 Task: Move all emails   from aakash.mishra@softage.net from folder Inbox to folder Archive
Action: Mouse moved to (574, 86)
Screenshot: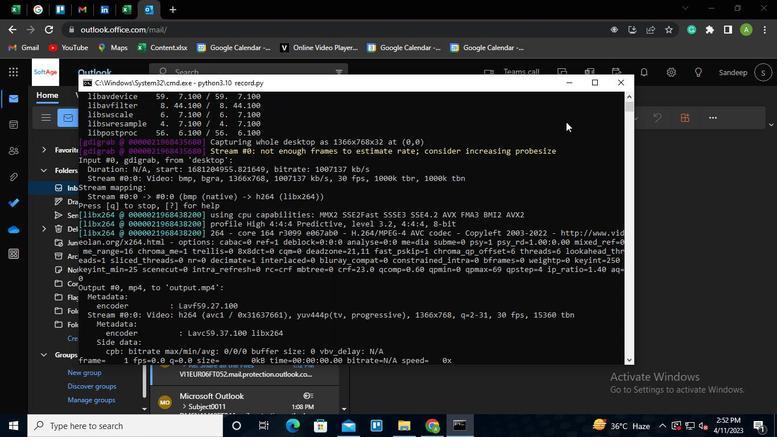 
Action: Mouse pressed left at (574, 86)
Screenshot: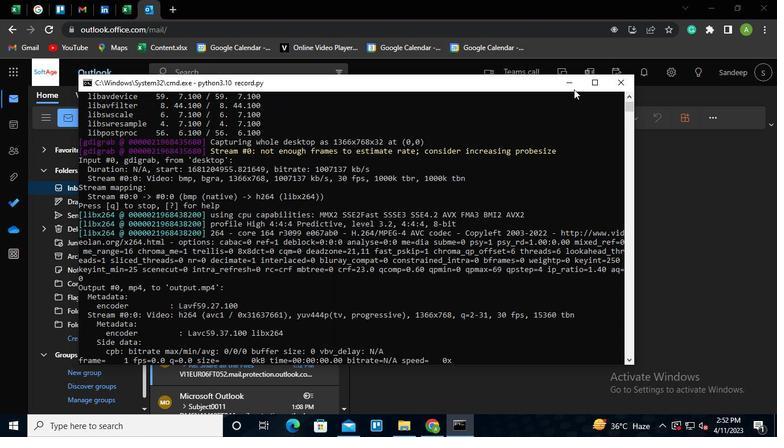 
Action: Mouse moved to (283, 67)
Screenshot: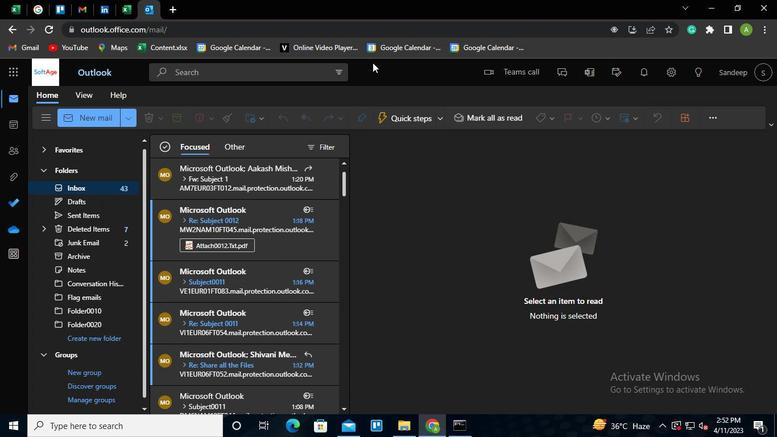 
Action: Mouse pressed left at (283, 67)
Screenshot: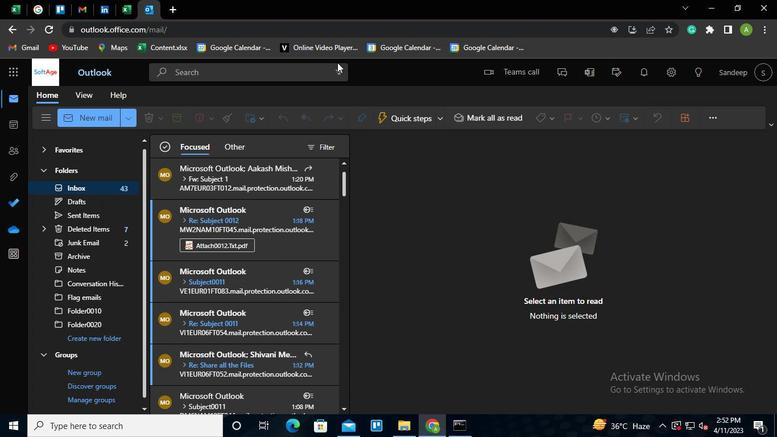 
Action: Mouse moved to (444, 66)
Screenshot: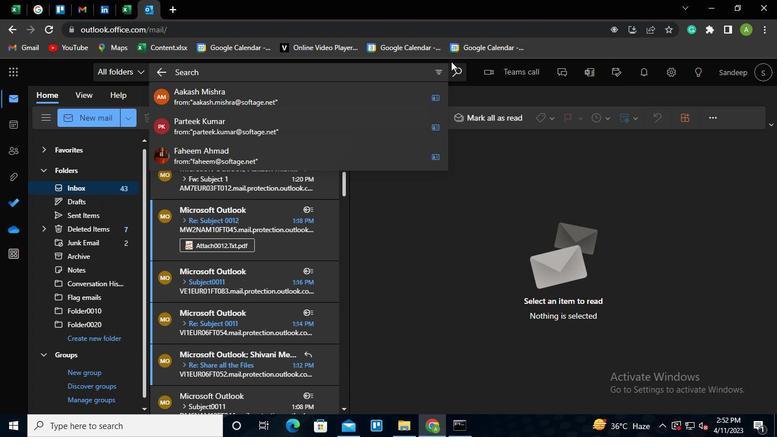
Action: Mouse pressed left at (444, 66)
Screenshot: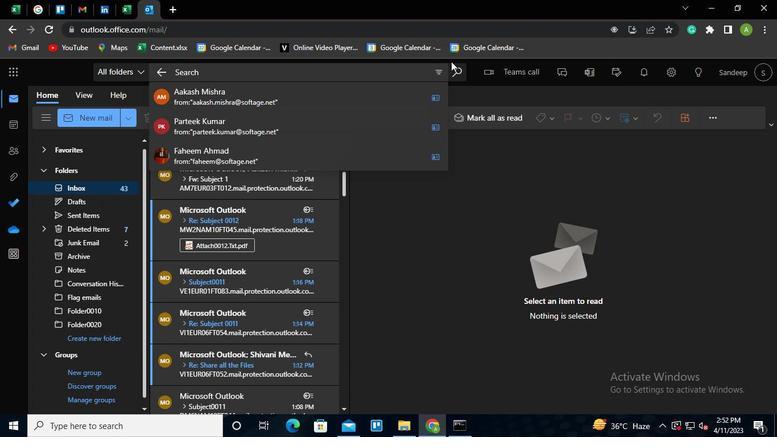 
Action: Mouse moved to (264, 130)
Screenshot: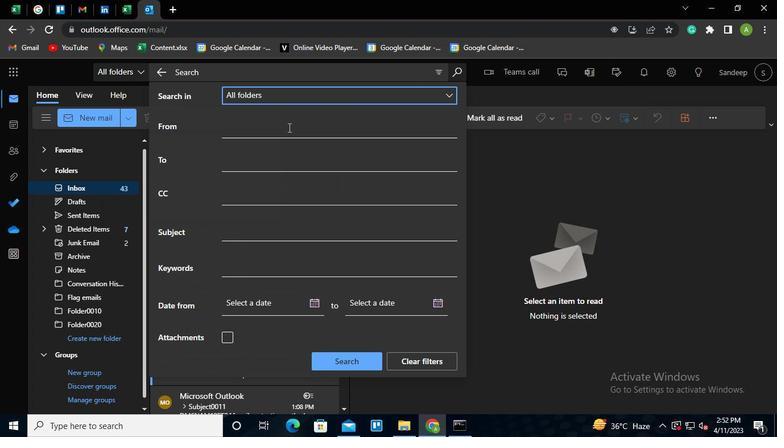 
Action: Mouse pressed left at (264, 130)
Screenshot: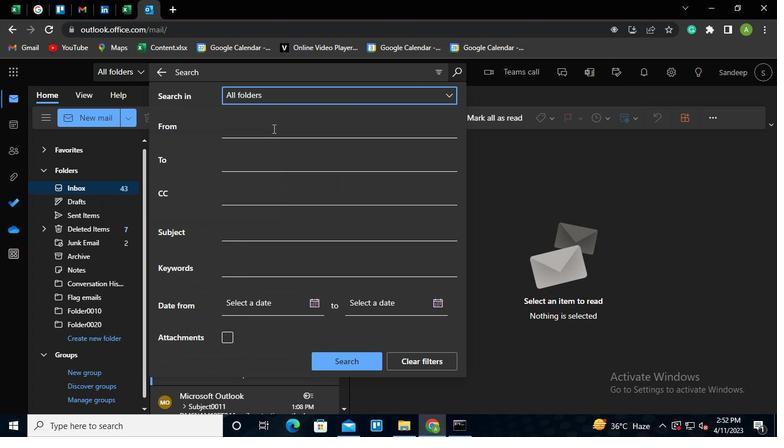 
Action: Mouse moved to (258, 92)
Screenshot: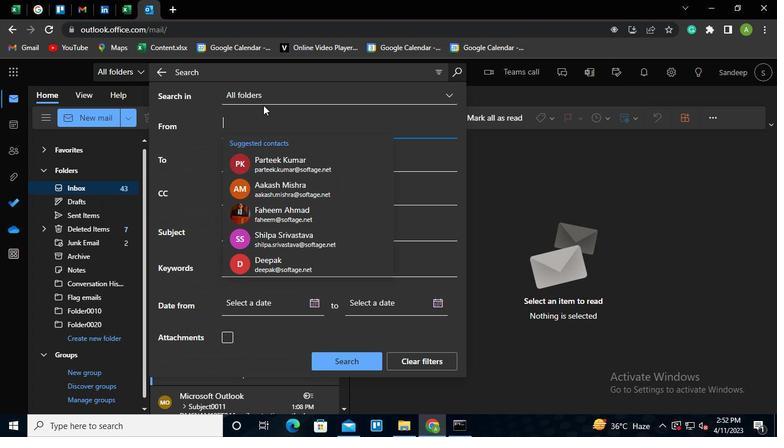 
Action: Mouse pressed left at (258, 92)
Screenshot: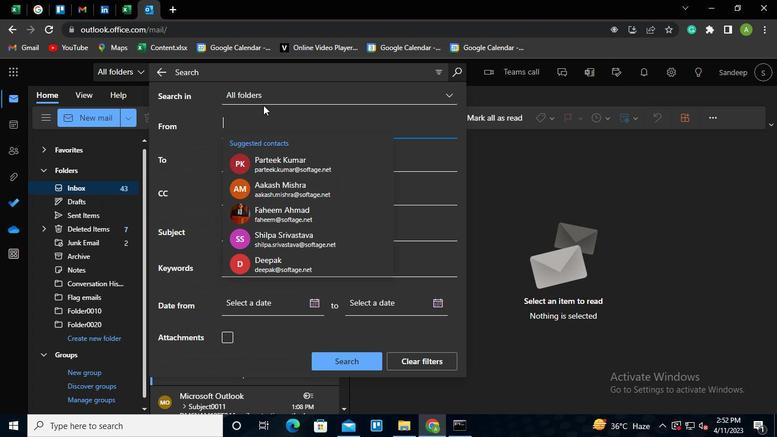 
Action: Mouse moved to (251, 129)
Screenshot: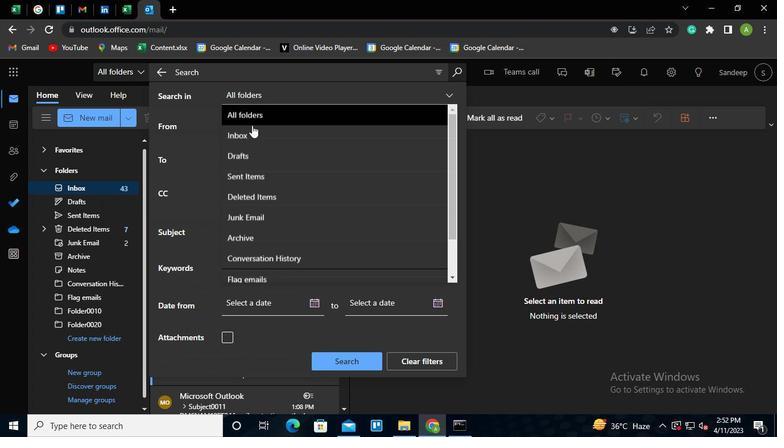 
Action: Mouse pressed left at (251, 129)
Screenshot: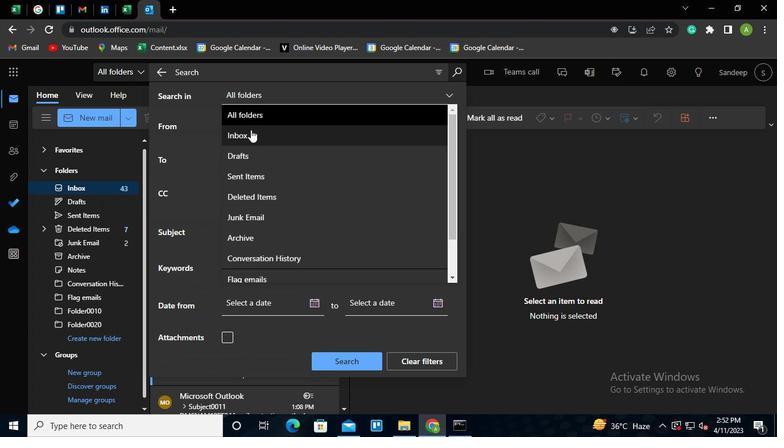 
Action: Mouse moved to (236, 129)
Screenshot: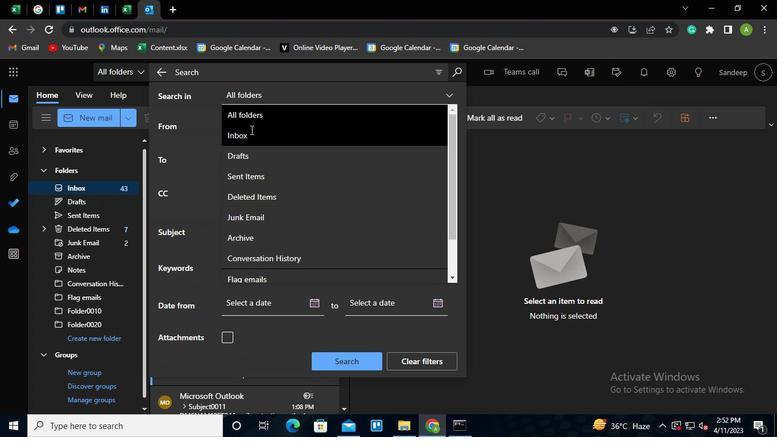 
Action: Mouse pressed left at (236, 129)
Screenshot: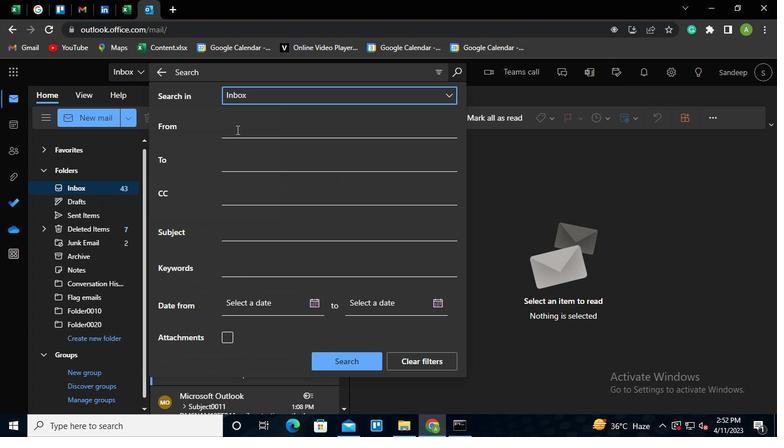 
Action: Mouse moved to (261, 189)
Screenshot: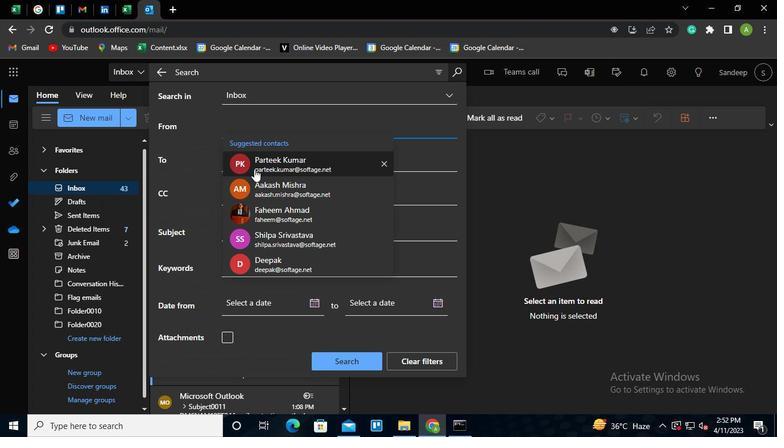 
Action: Mouse pressed left at (261, 189)
Screenshot: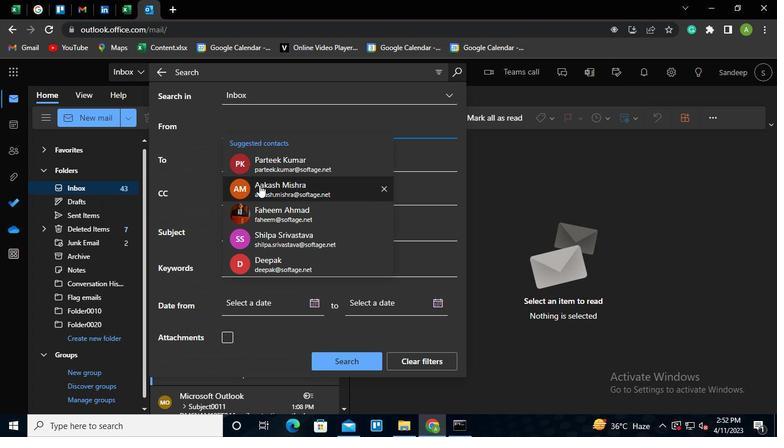 
Action: Mouse moved to (350, 365)
Screenshot: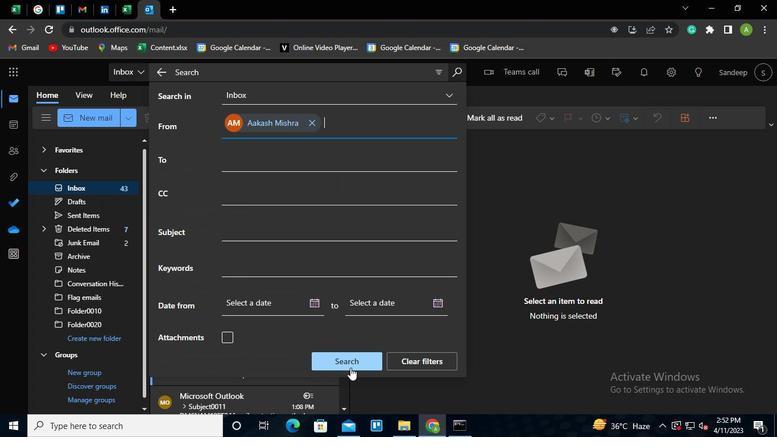 
Action: Mouse pressed left at (350, 365)
Screenshot: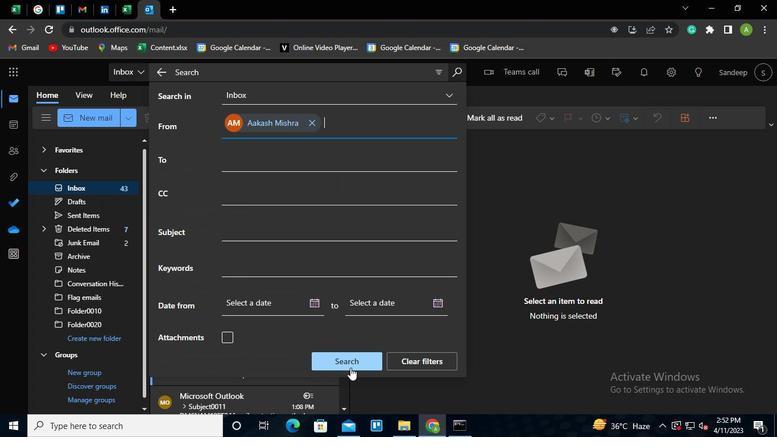 
Action: Mouse moved to (169, 196)
Screenshot: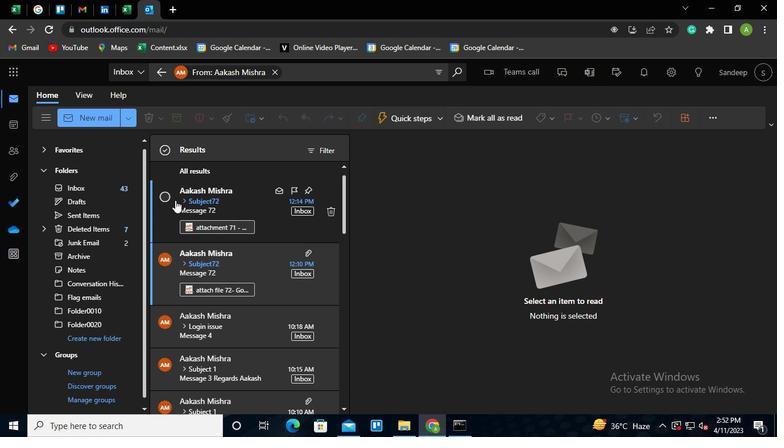
Action: Mouse pressed left at (169, 196)
Screenshot: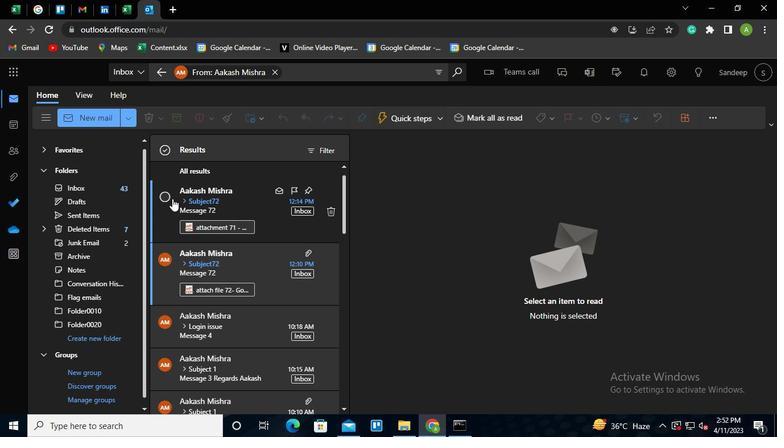
Action: Mouse moved to (163, 260)
Screenshot: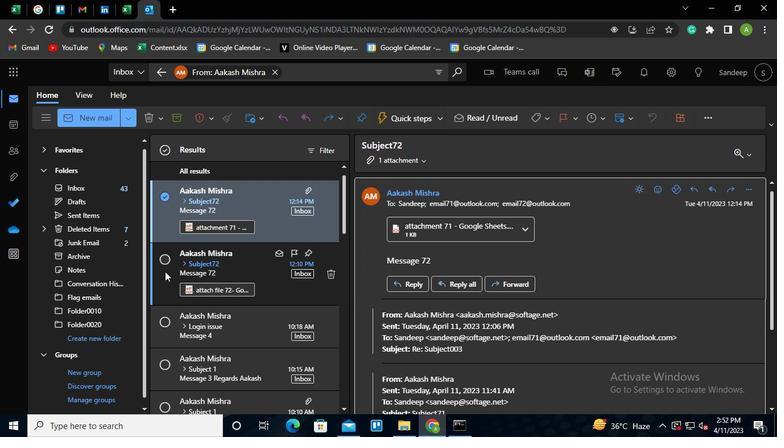 
Action: Mouse pressed left at (163, 260)
Screenshot: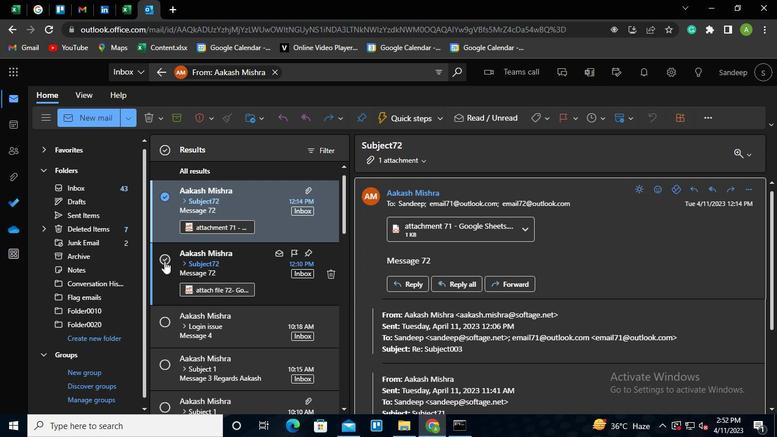 
Action: Keyboard Key.ctrl_l
Screenshot: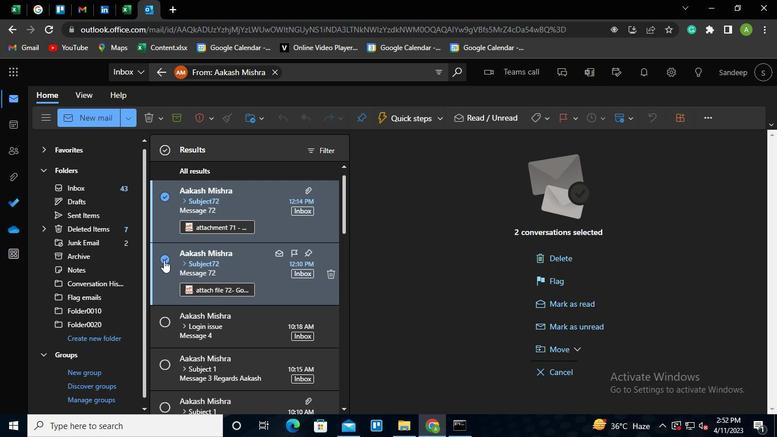 
Action: Mouse moved to (162, 260)
Screenshot: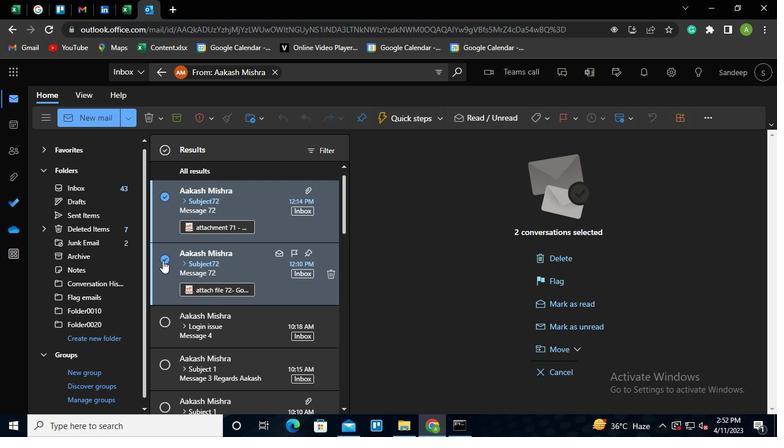 
Action: Keyboard Key.ctrl_l
Screenshot: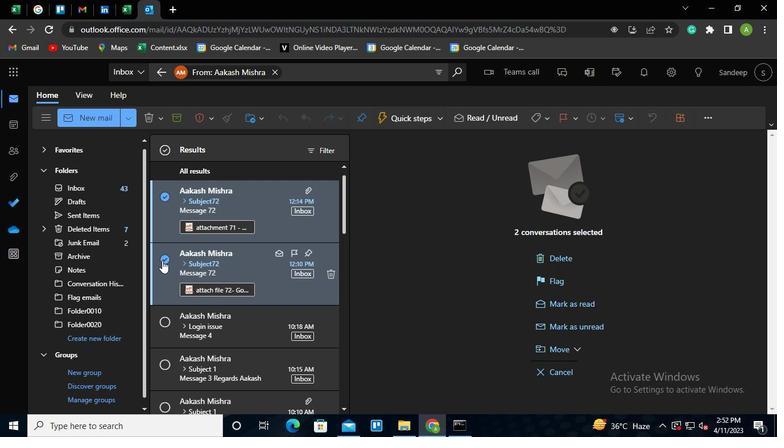 
Action: Keyboard Key.ctrl_l
Screenshot: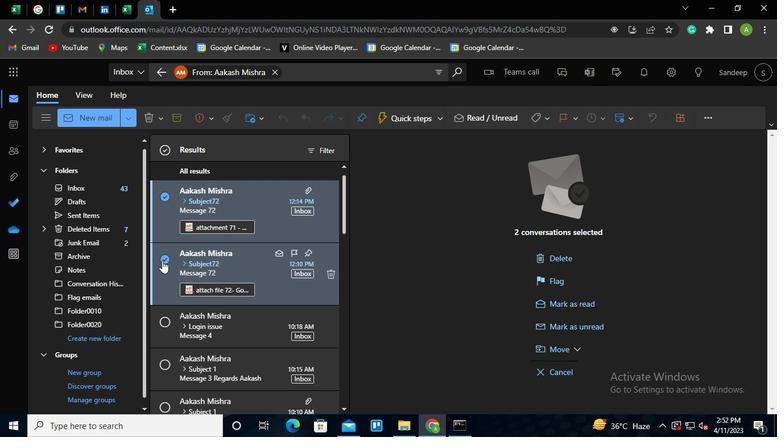 
Action: Keyboard Key.ctrl_l
Screenshot: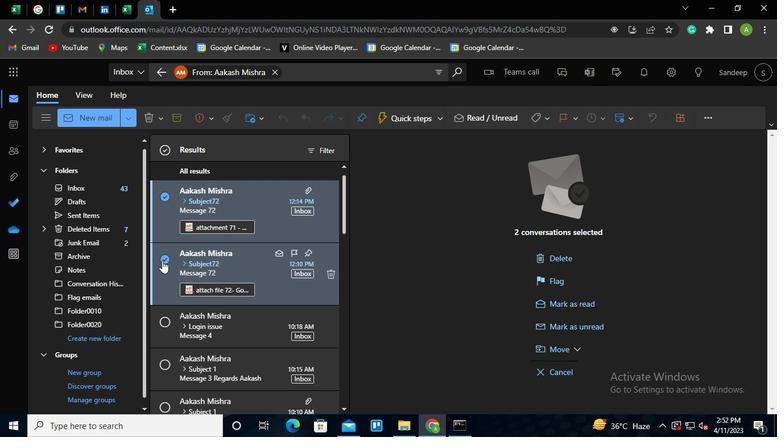 
Action: Keyboard Key.ctrl_l
Screenshot: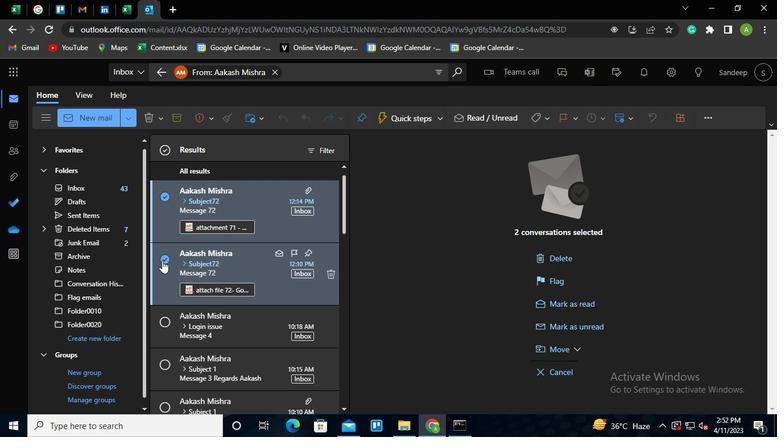 
Action: Mouse moved to (161, 260)
Screenshot: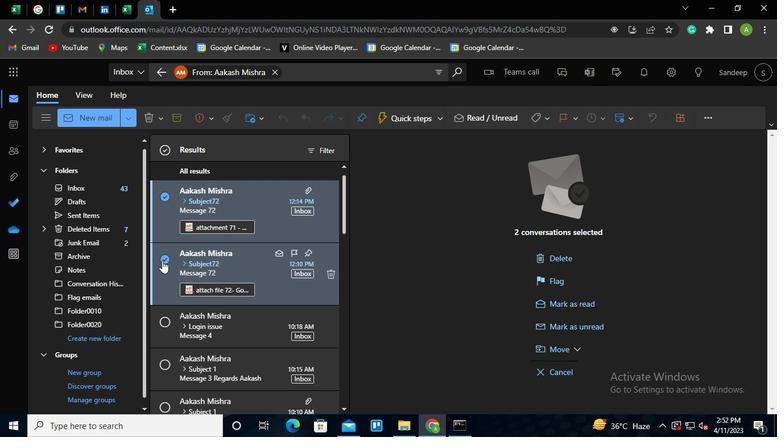 
Action: Keyboard Key.ctrl_l
Screenshot: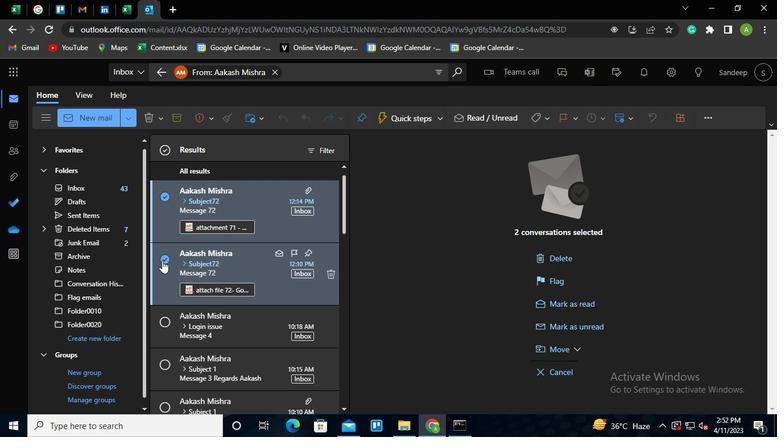 
Action: Keyboard Key.ctrl_l
Screenshot: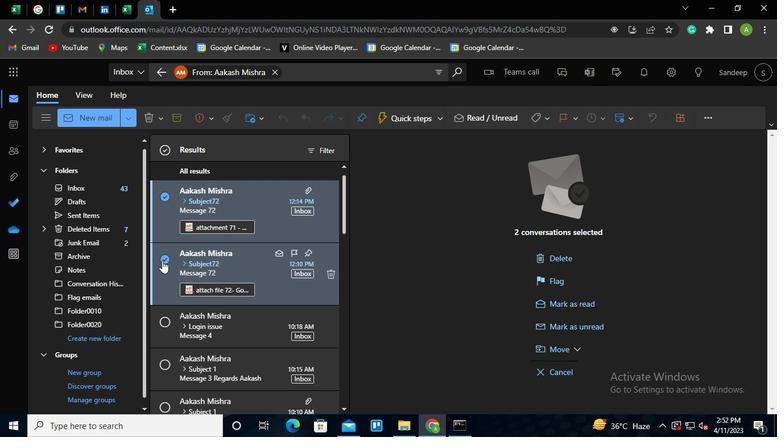 
Action: Mouse moved to (161, 260)
Screenshot: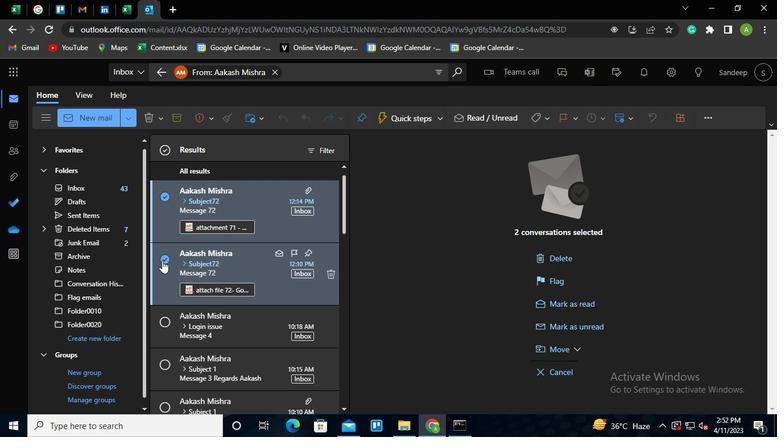 
Action: Keyboard Key.ctrl_l
Screenshot: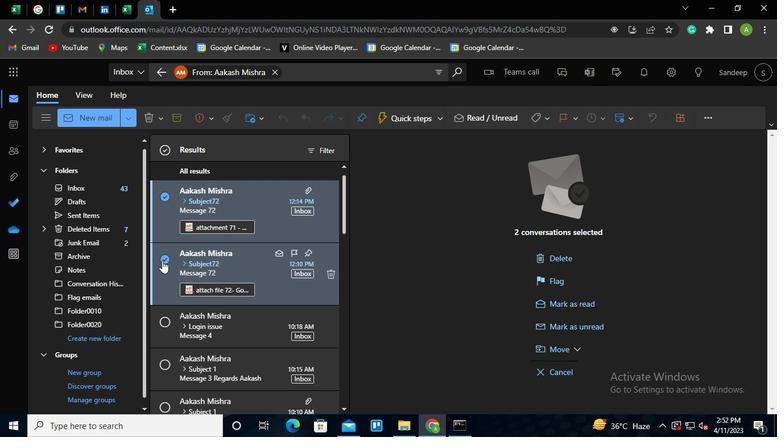 
Action: Keyboard Key.ctrl_l
Screenshot: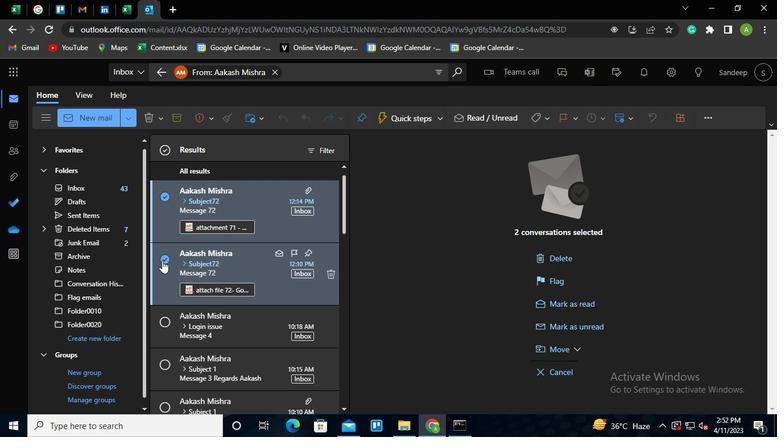 
Action: Mouse moved to (161, 260)
Screenshot: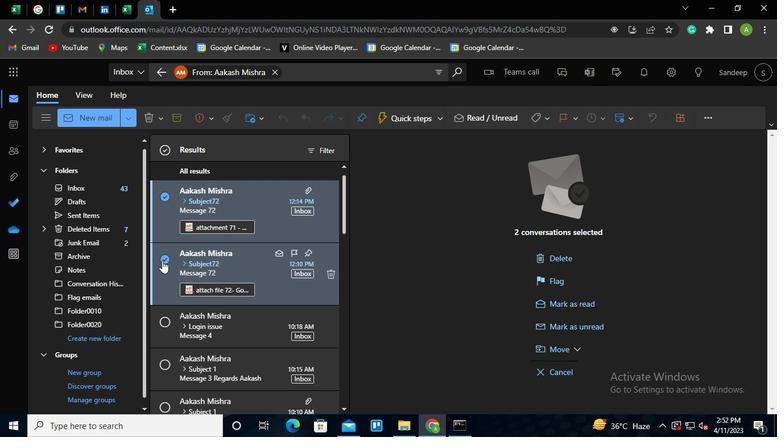 
Action: Keyboard Key.ctrl_l
Screenshot: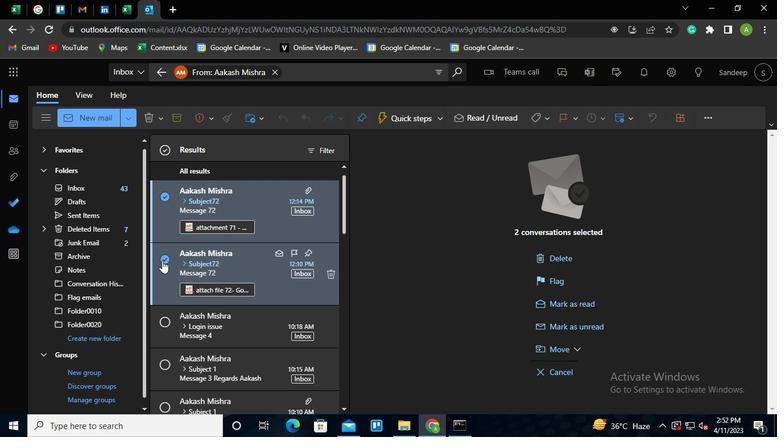 
Action: Keyboard Key.ctrl_l
Screenshot: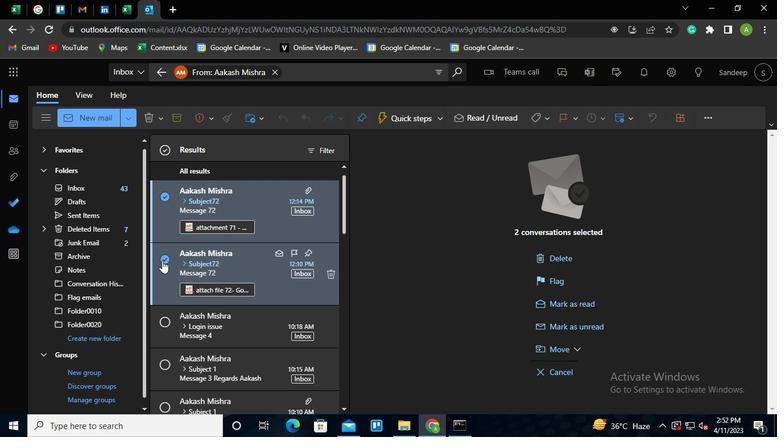 
Action: Keyboard Key.ctrl_l
Screenshot: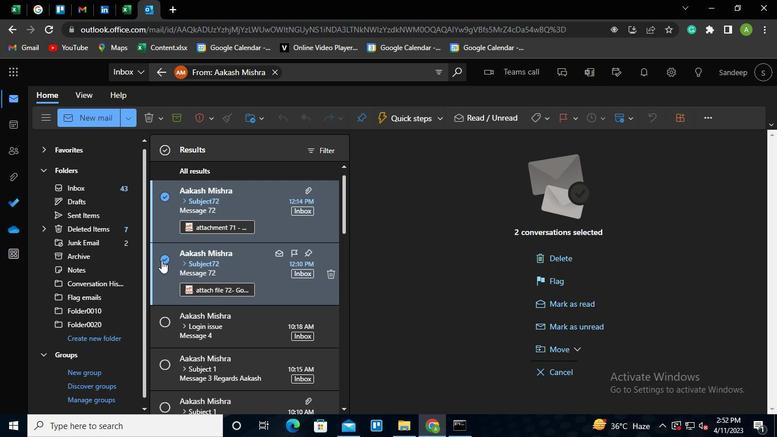 
Action: Keyboard Key.ctrl_l
Screenshot: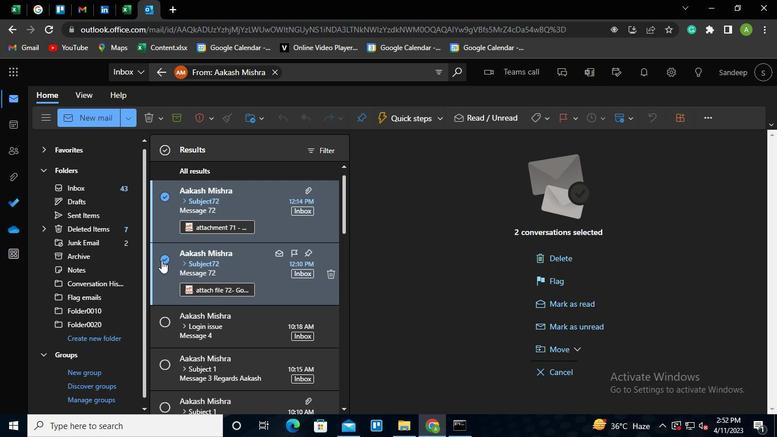 
Action: Keyboard Key.ctrl_l
Screenshot: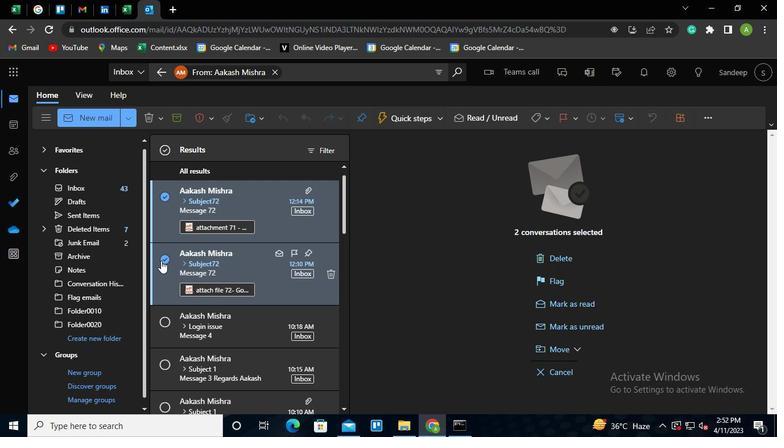 
Action: Keyboard Key.ctrl_l
Screenshot: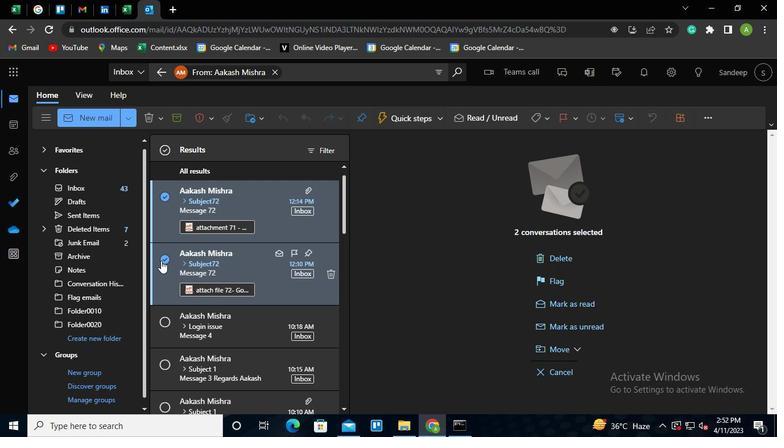 
Action: Keyboard Key.ctrl_l
Screenshot: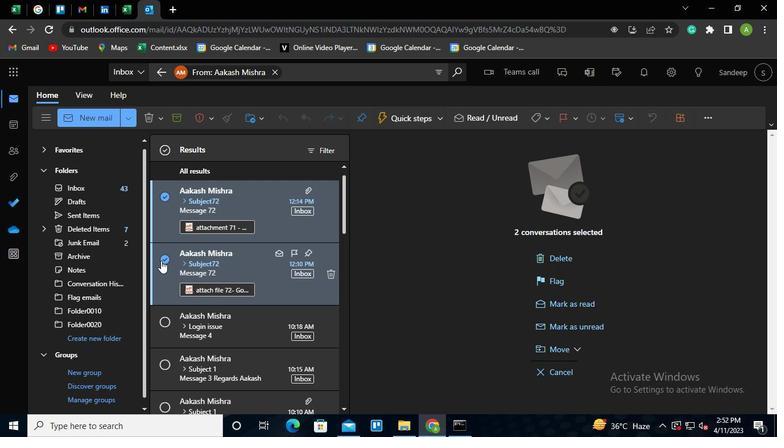 
Action: Keyboard Key.ctrl_l
Screenshot: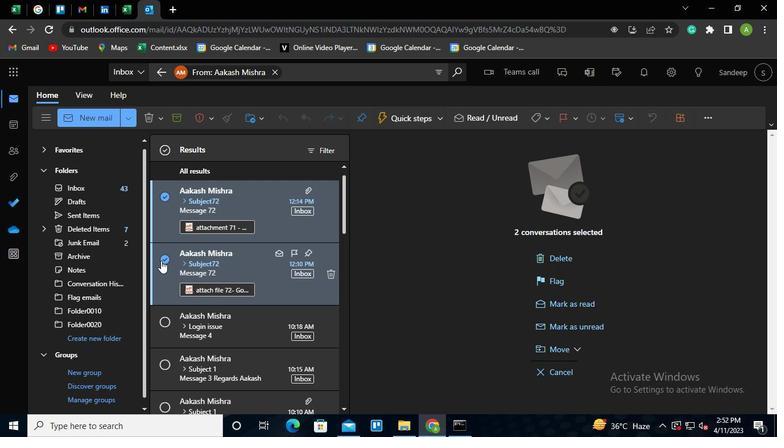 
Action: Keyboard Key.ctrl_l
Screenshot: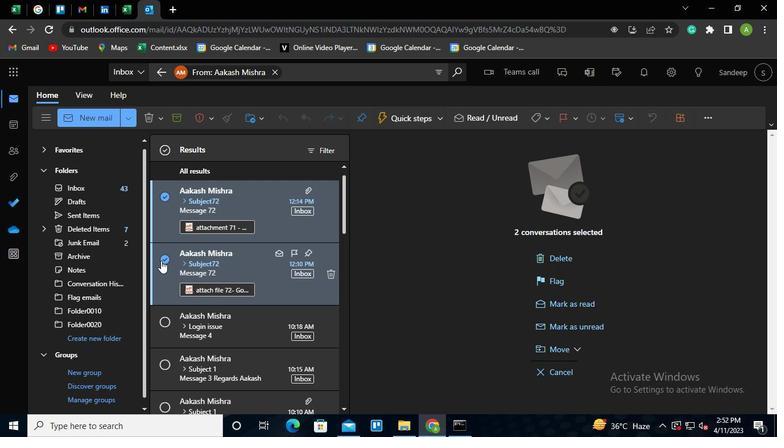 
Action: Keyboard Key.ctrl_l
Screenshot: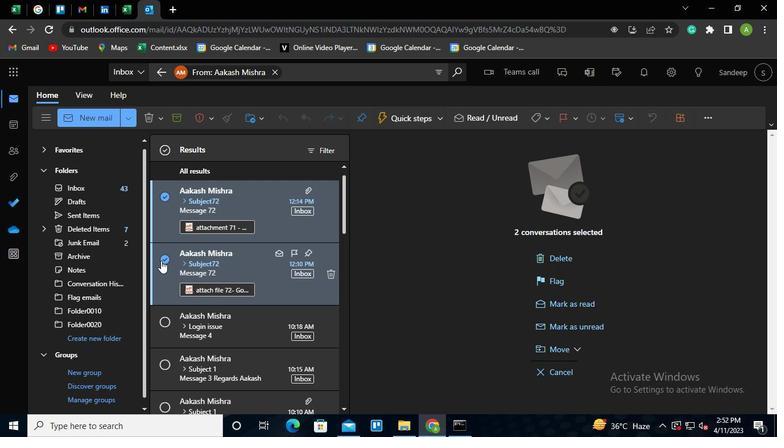 
Action: Keyboard Key.ctrl_l
Screenshot: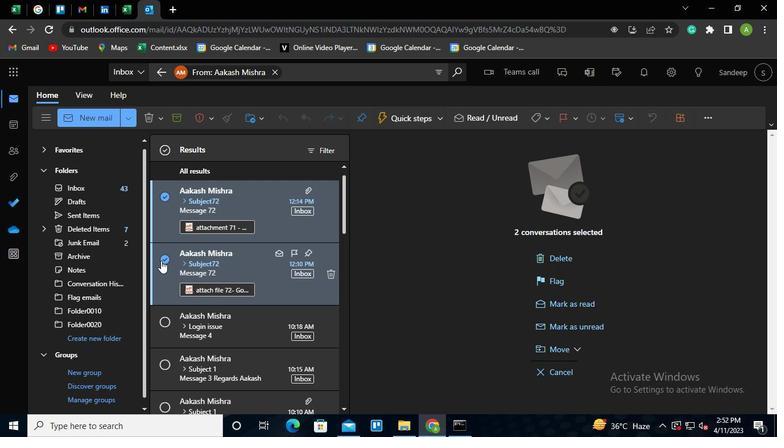 
Action: Keyboard Key.ctrl_l
Screenshot: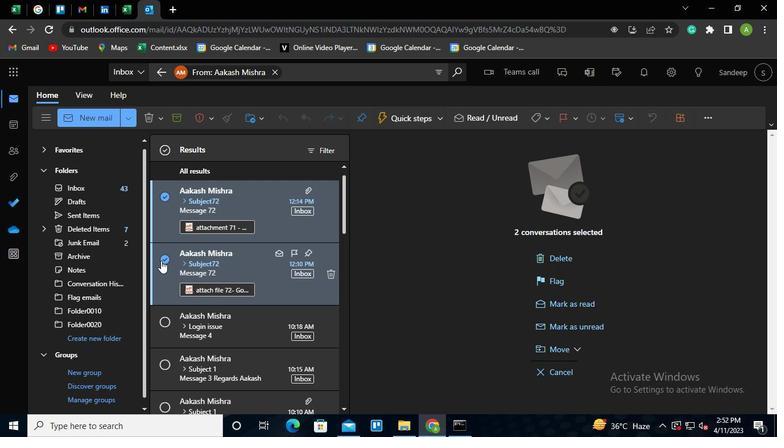 
Action: Keyboard Key.ctrl_l
Screenshot: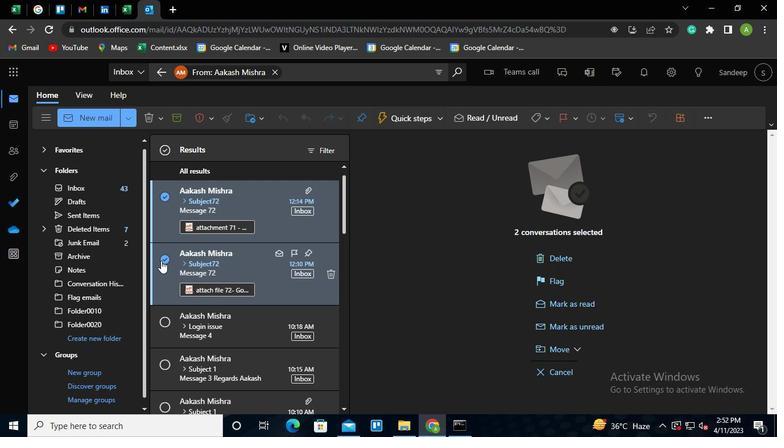 
Action: Keyboard Key.ctrl_l
Screenshot: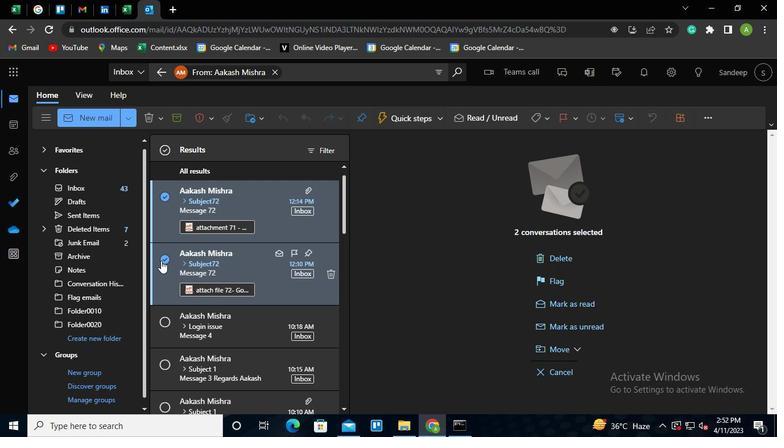 
Action: Keyboard Key.ctrl_l
Screenshot: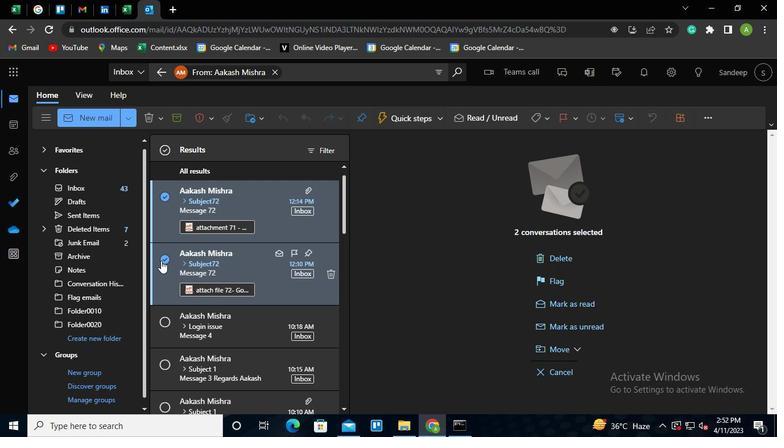 
Action: Keyboard Key.ctrl_l
Screenshot: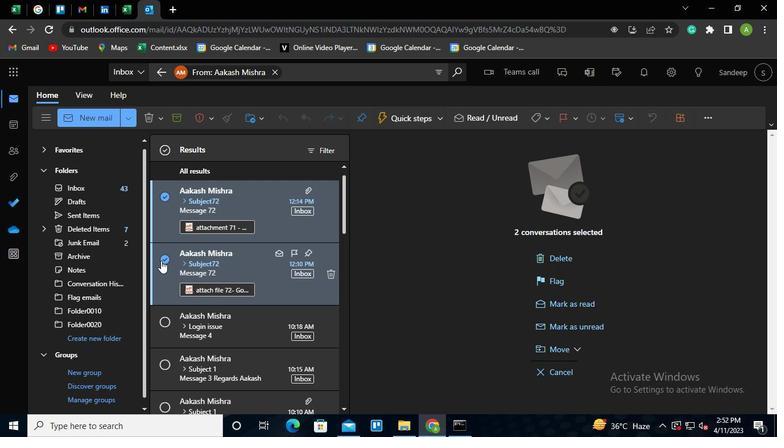 
Action: Keyboard Key.ctrl_l
Screenshot: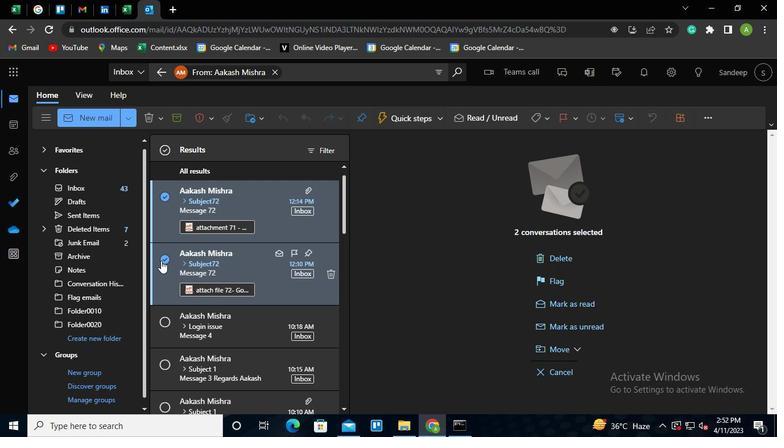 
Action: Keyboard Key.ctrl_l
Screenshot: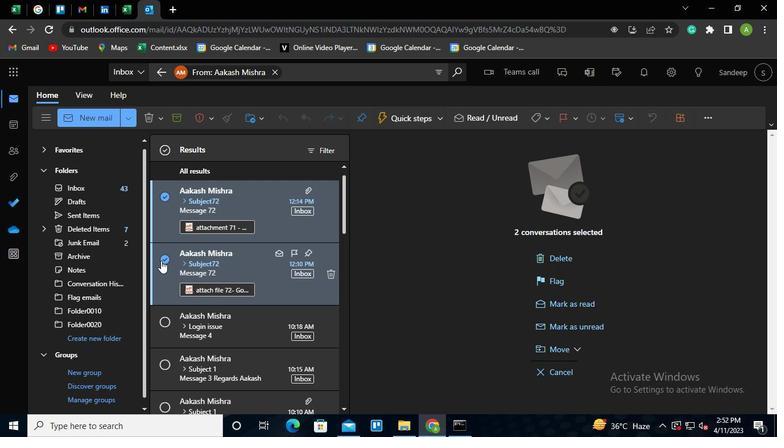 
Action: Keyboard \x01
Screenshot: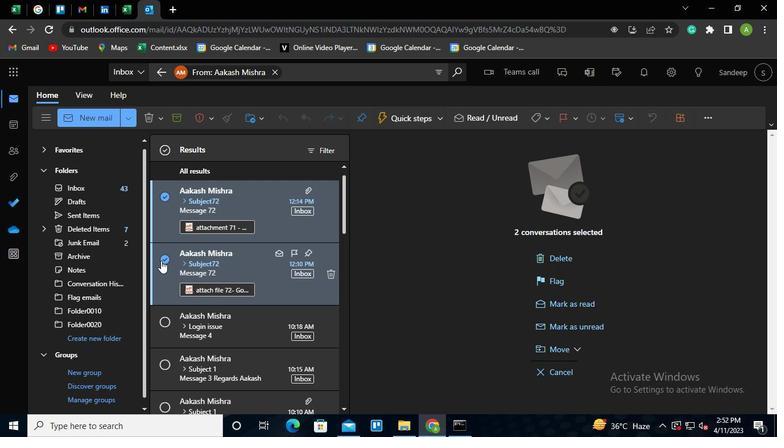 
Action: Mouse moved to (569, 344)
Screenshot: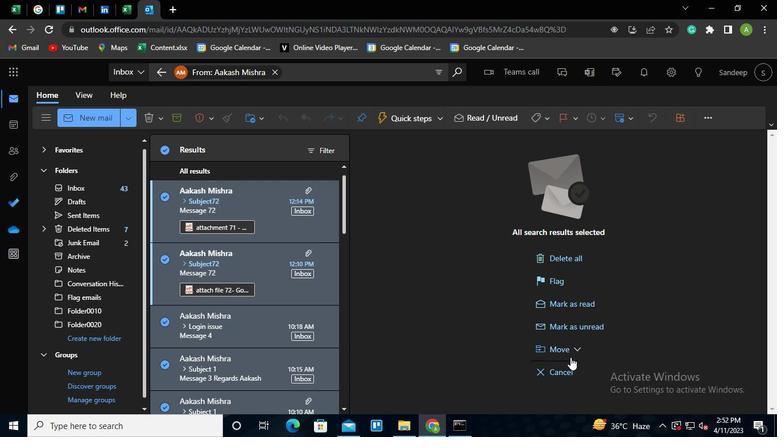 
Action: Mouse pressed left at (569, 344)
Screenshot: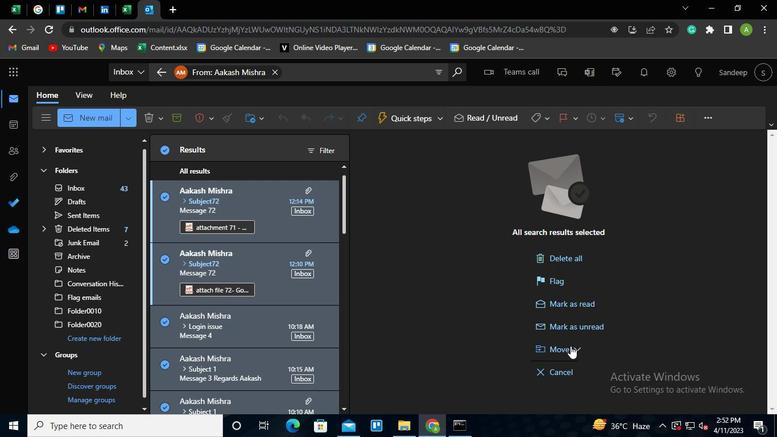 
Action: Mouse moved to (614, 276)
Screenshot: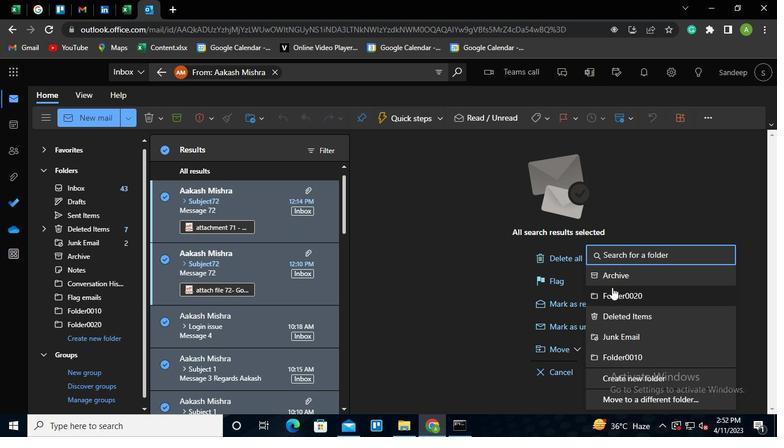 
Action: Mouse pressed left at (614, 276)
Screenshot: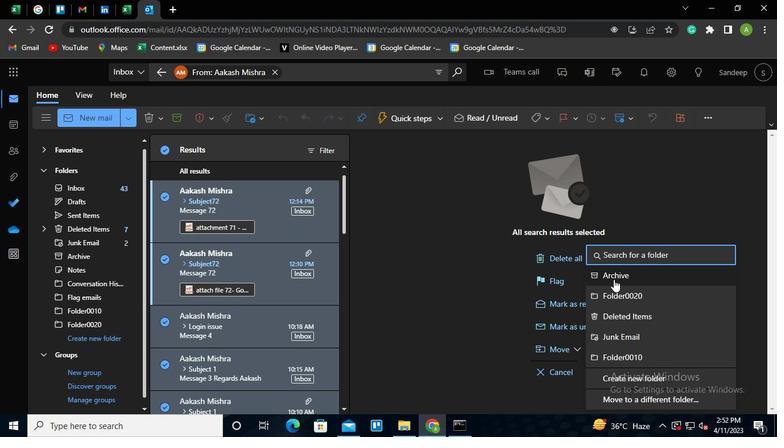 
Action: Mouse moved to (466, 424)
Screenshot: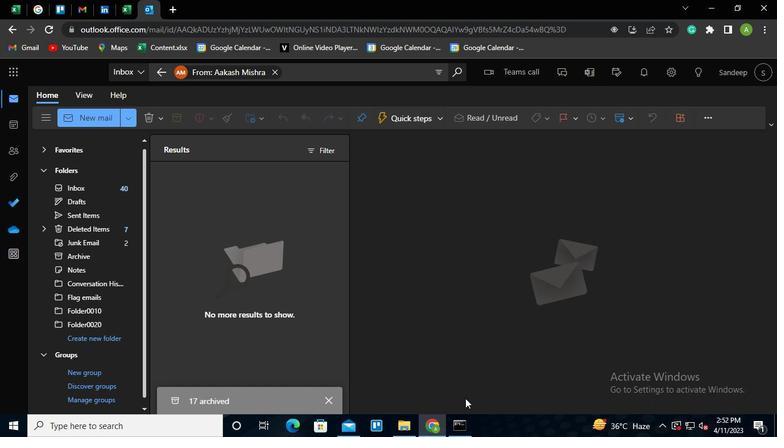 
Action: Mouse pressed left at (466, 424)
Screenshot: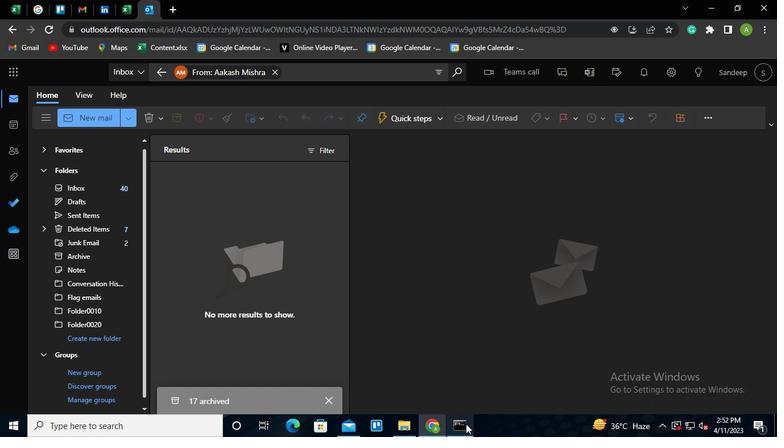 
Action: Mouse moved to (626, 87)
Screenshot: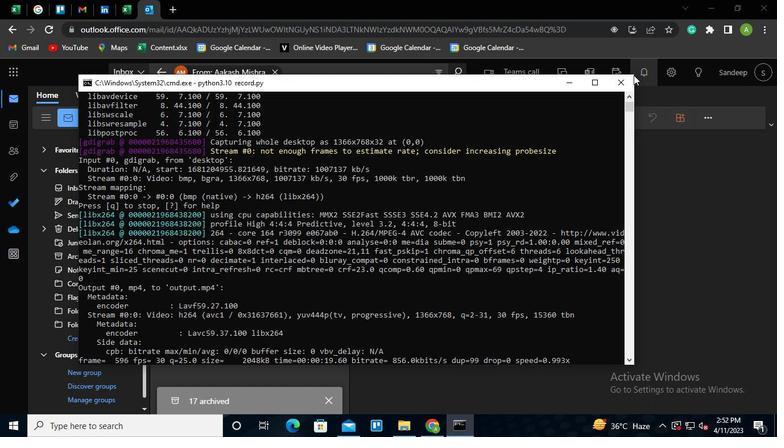 
Action: Mouse pressed left at (626, 87)
Screenshot: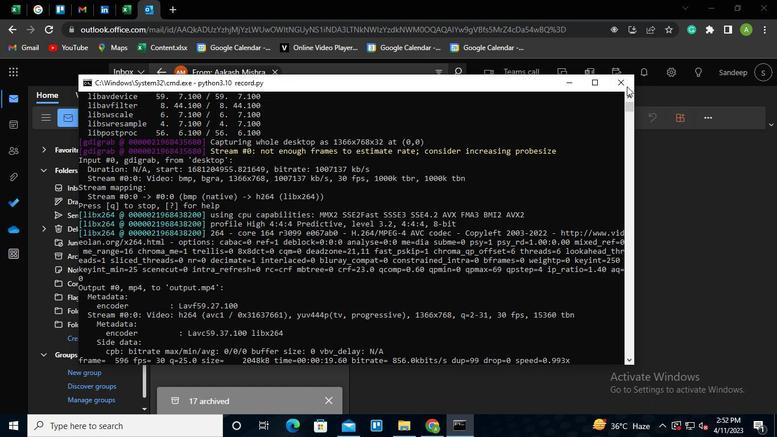 
